 Task: Create an event  for the parent-teacher conference.
Action: Mouse moved to (62, 91)
Screenshot: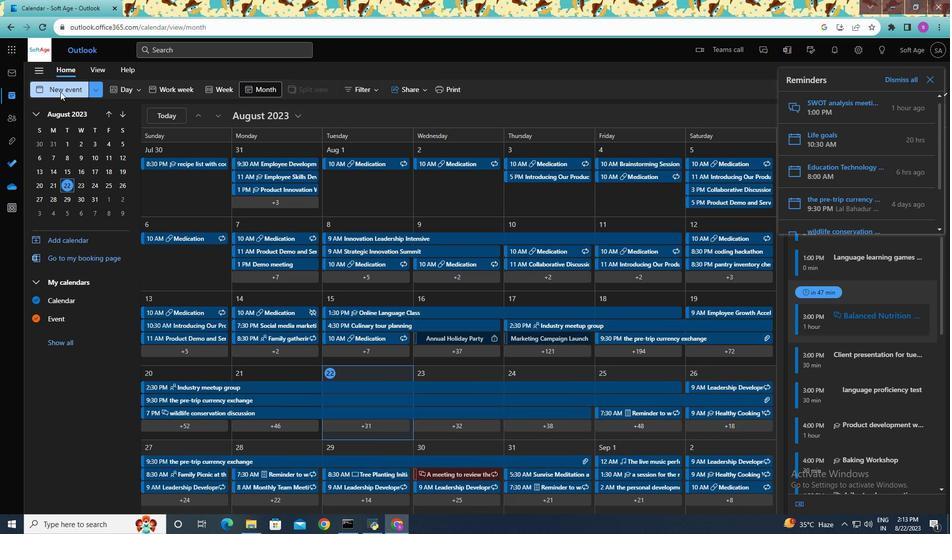 
Action: Mouse pressed left at (62, 91)
Screenshot: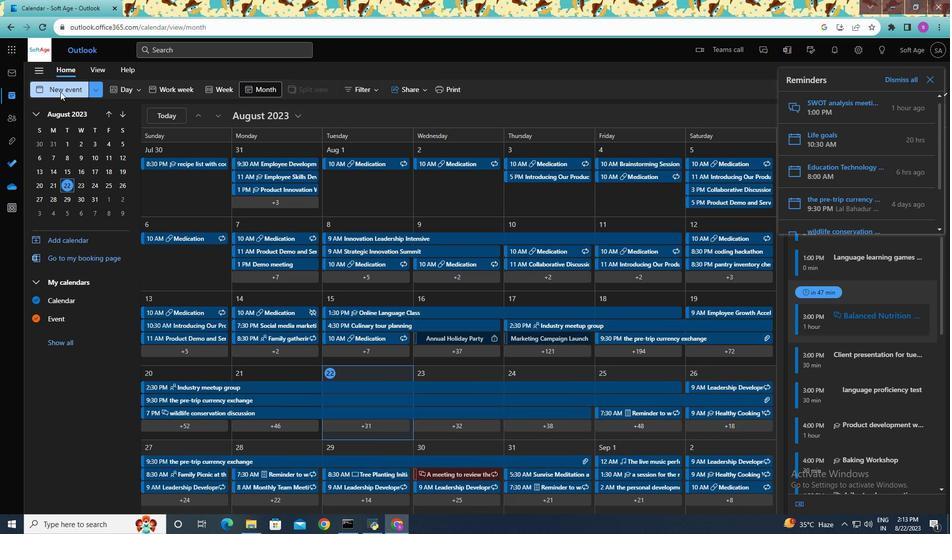 
Action: Mouse moved to (283, 156)
Screenshot: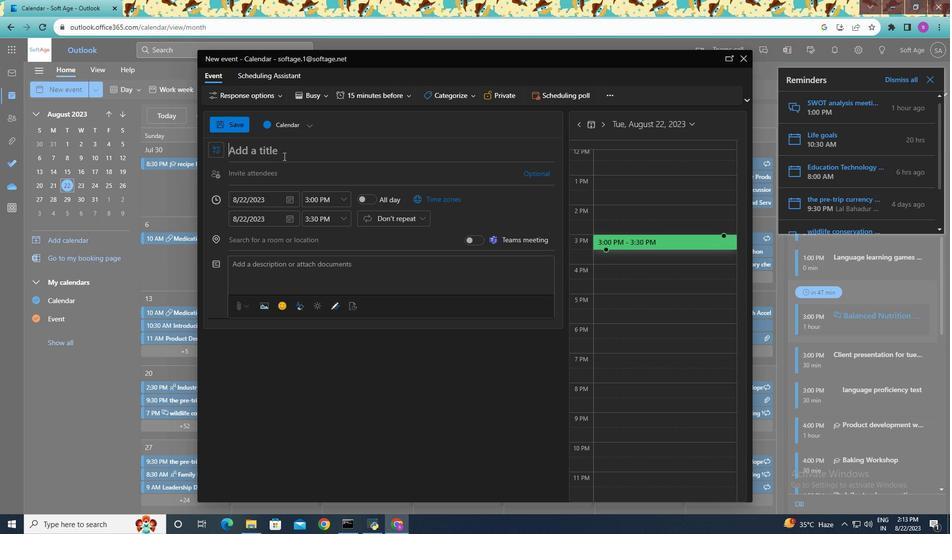 
Action: Mouse pressed left at (283, 156)
Screenshot: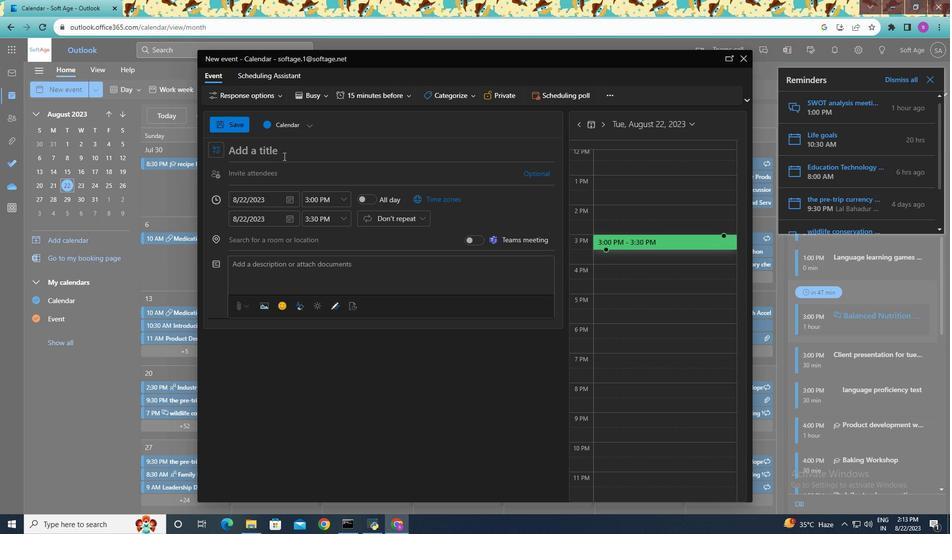 
Action: Mouse moved to (278, 159)
Screenshot: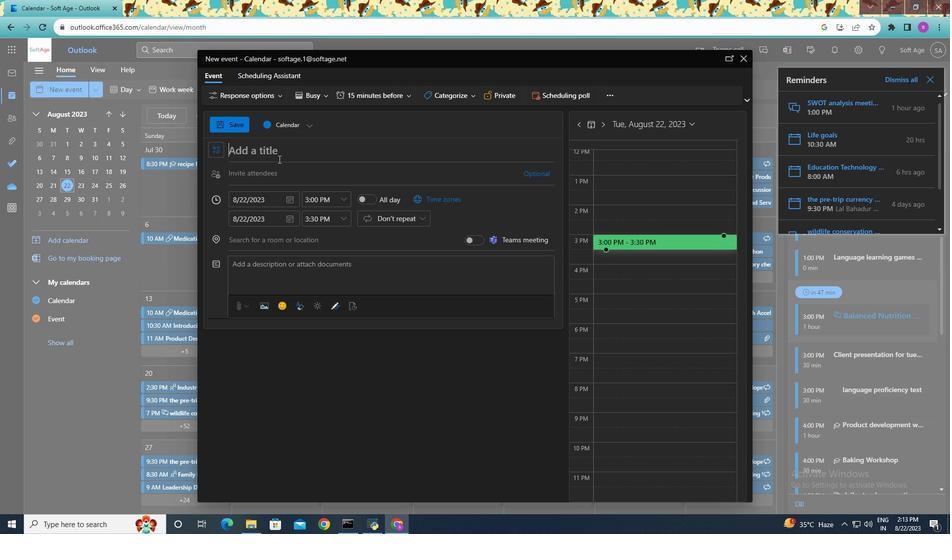 
Action: Key pressed <Key.shift>The<Key.space><Key.shift>parent-teacher<Key.space><Key.shift>Conference
Screenshot: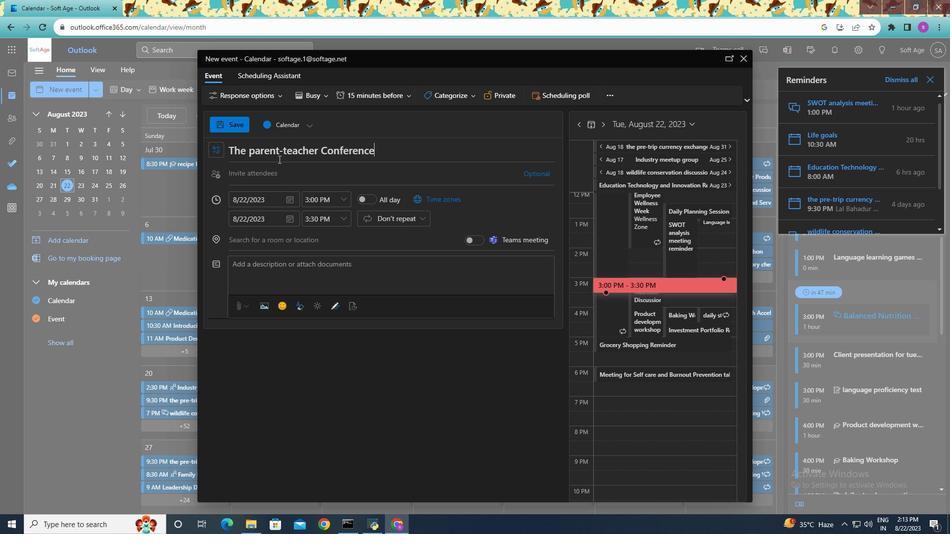 
Action: Mouse moved to (237, 173)
Screenshot: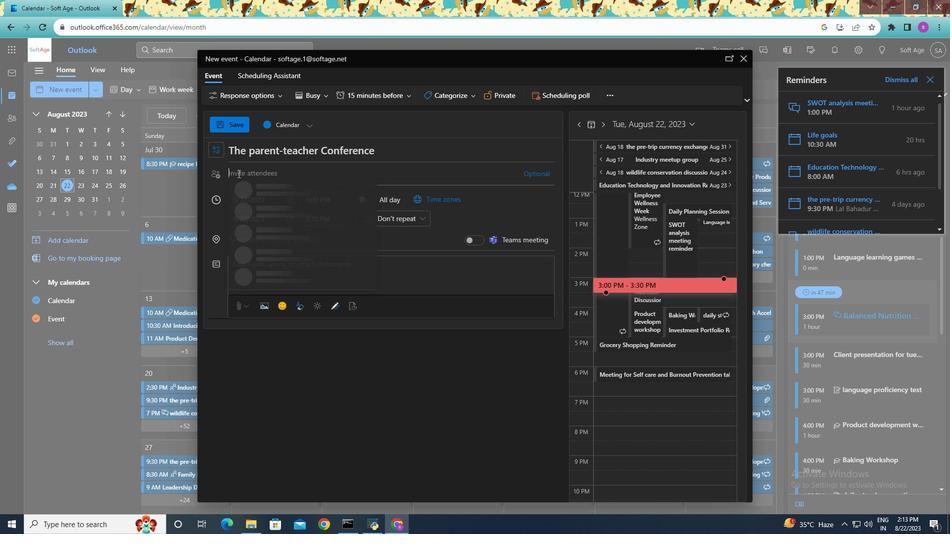 
Action: Mouse pressed left at (237, 173)
Screenshot: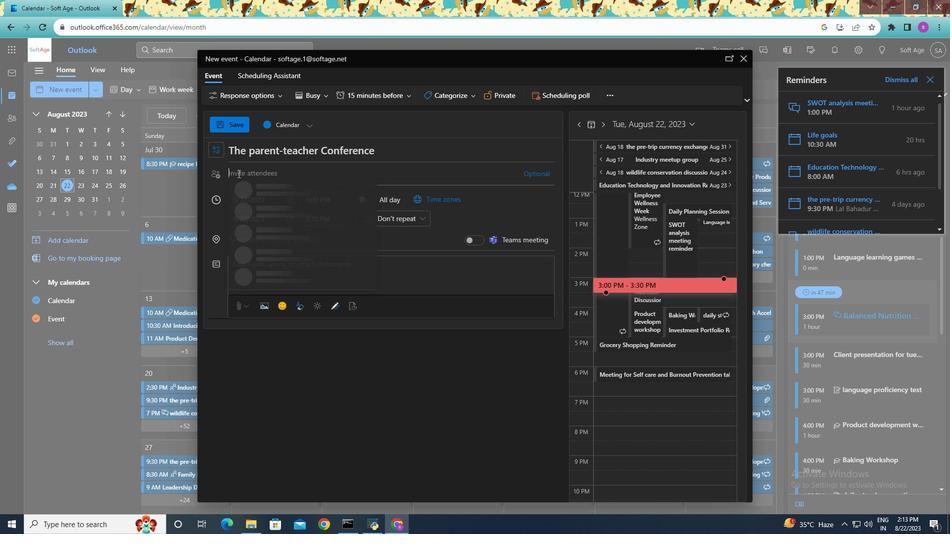 
Action: Mouse moved to (305, 220)
Screenshot: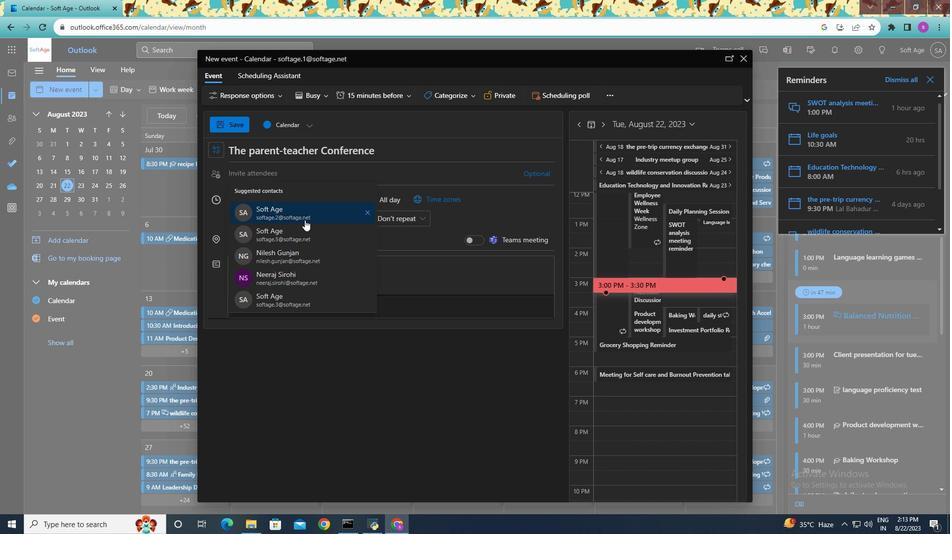 
Action: Mouse pressed left at (305, 220)
Screenshot: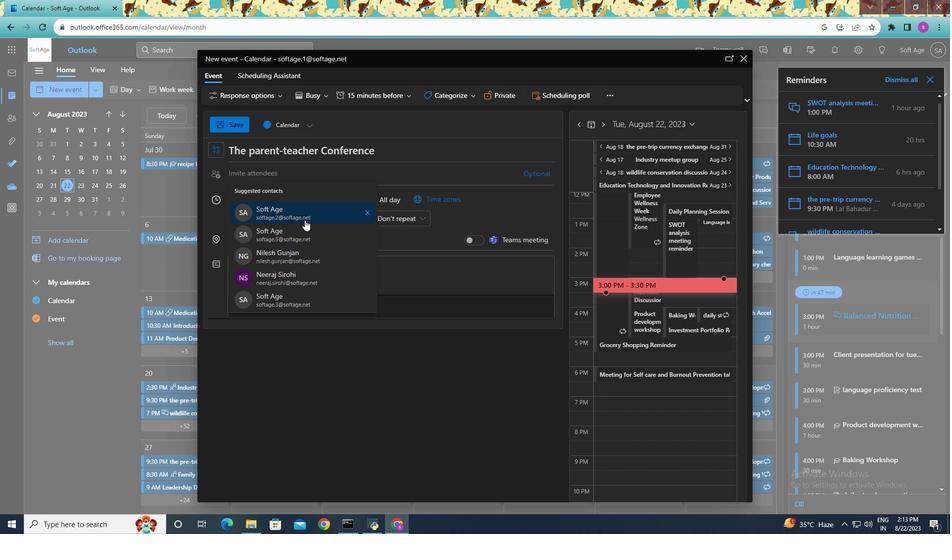 
Action: Mouse moved to (346, 258)
Screenshot: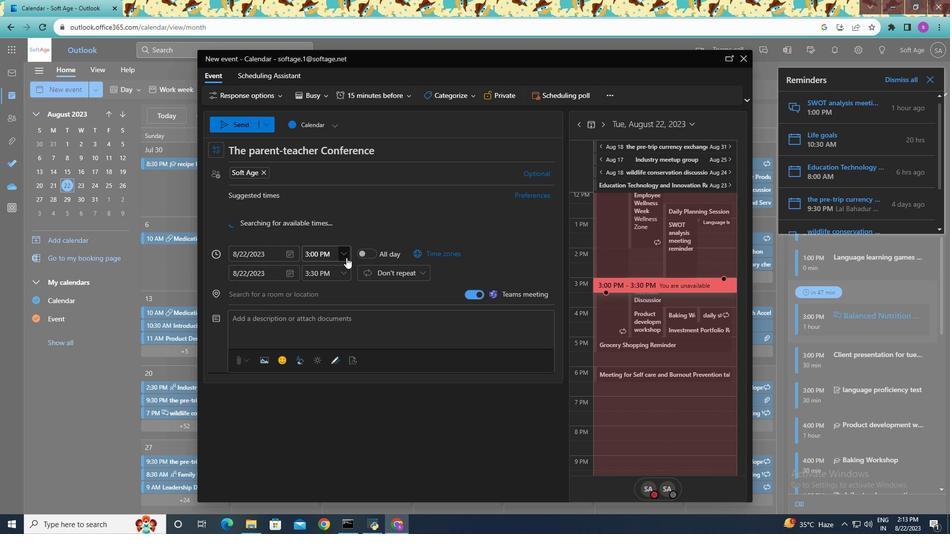 
Action: Mouse pressed left at (346, 258)
Screenshot: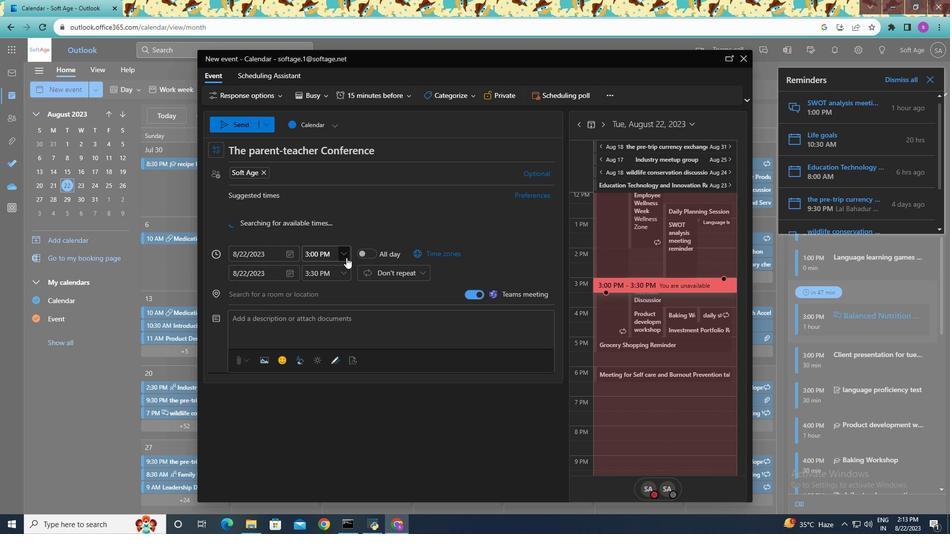 
Action: Mouse moved to (344, 297)
Screenshot: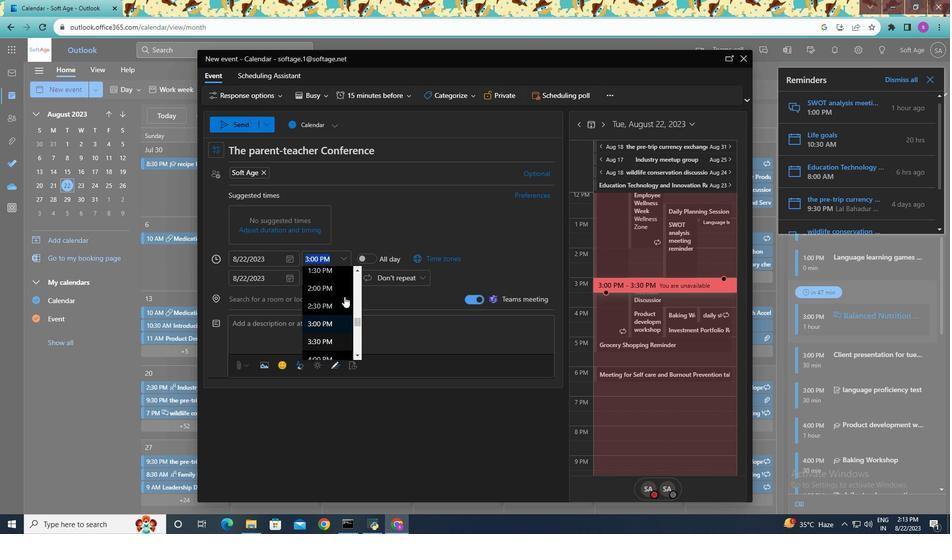 
Action: Mouse scrolled (344, 298) with delta (0, 0)
Screenshot: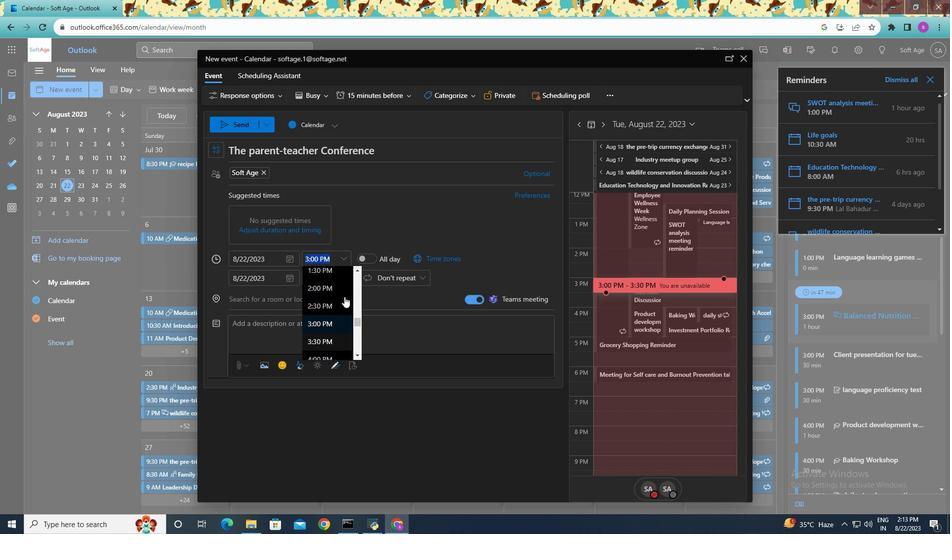 
Action: Mouse moved to (327, 283)
Screenshot: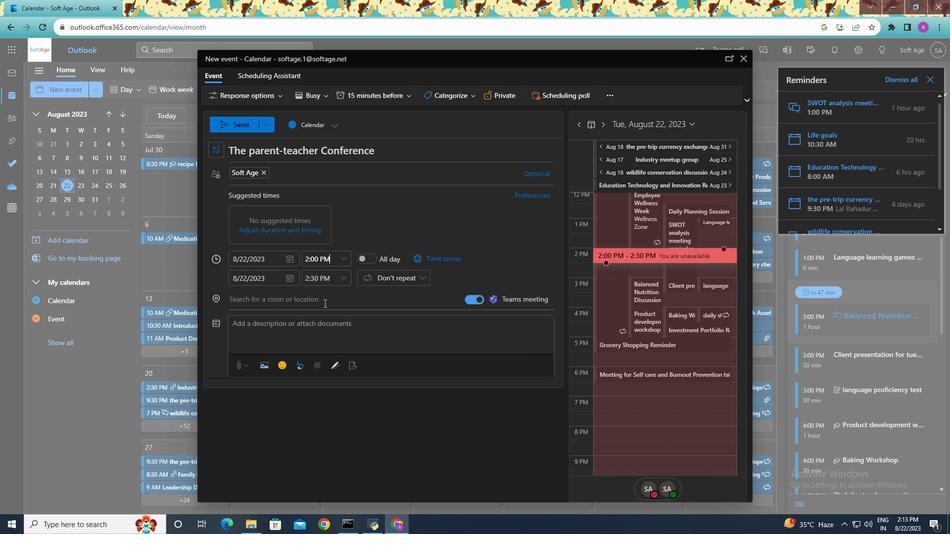 
Action: Mouse pressed left at (327, 283)
Screenshot: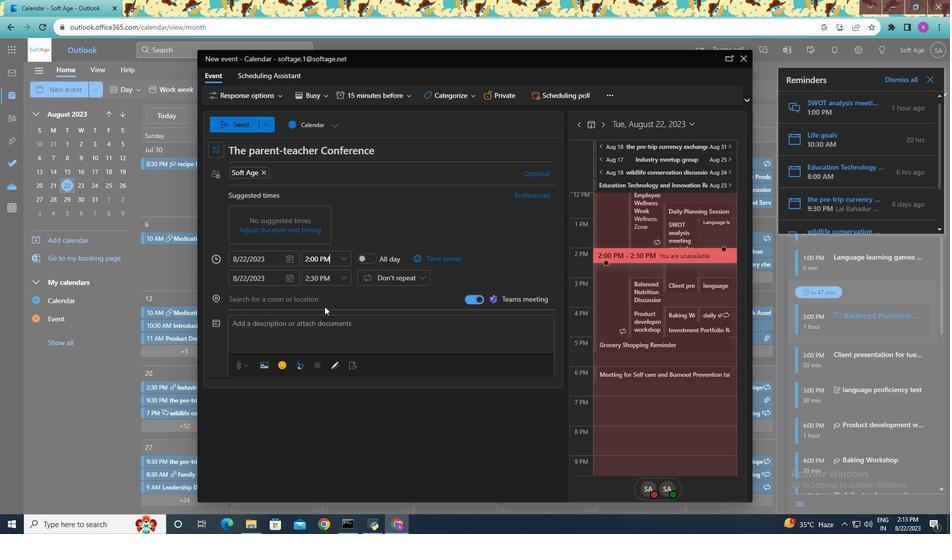 
Action: Mouse moved to (347, 277)
Screenshot: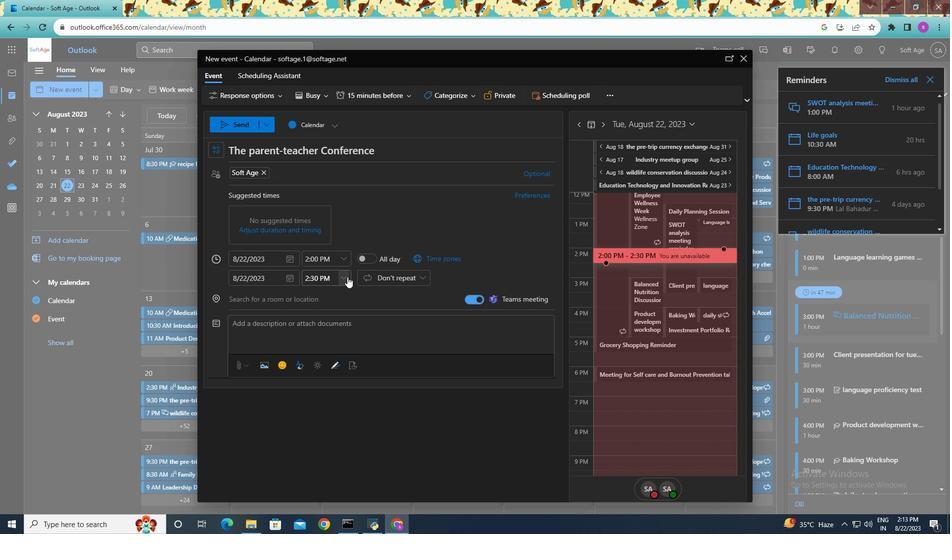 
Action: Mouse pressed left at (347, 277)
Screenshot: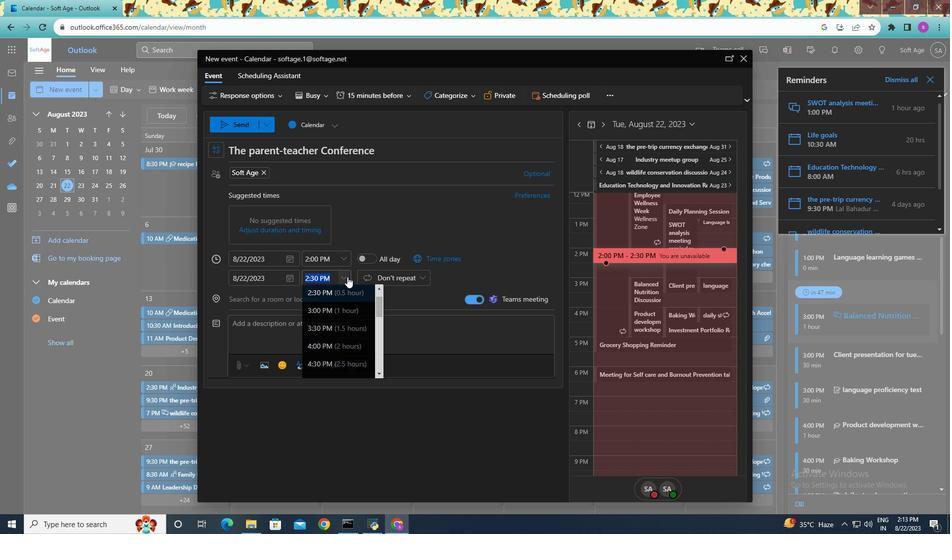 
Action: Mouse moved to (342, 304)
Screenshot: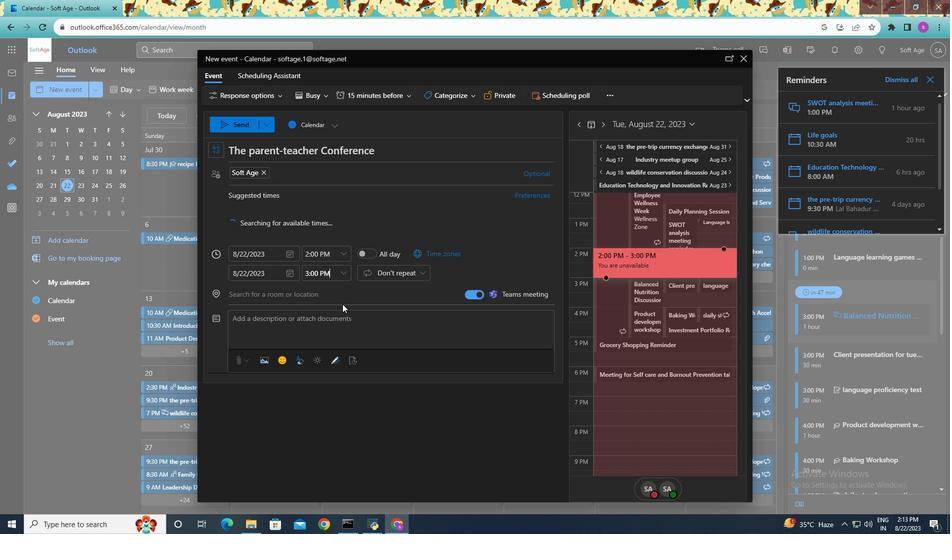 
Action: Mouse pressed left at (342, 304)
Screenshot: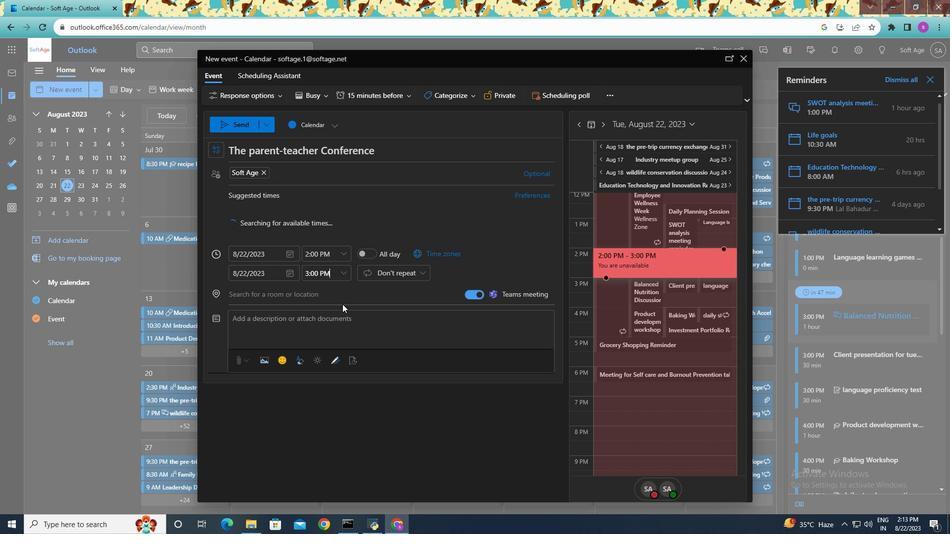 
Action: Mouse moved to (411, 96)
Screenshot: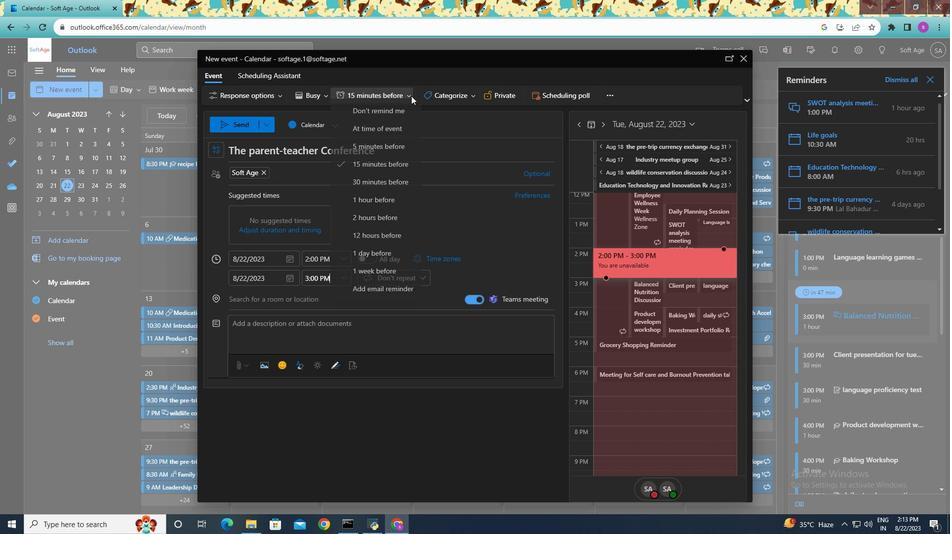 
Action: Mouse pressed left at (411, 96)
Screenshot: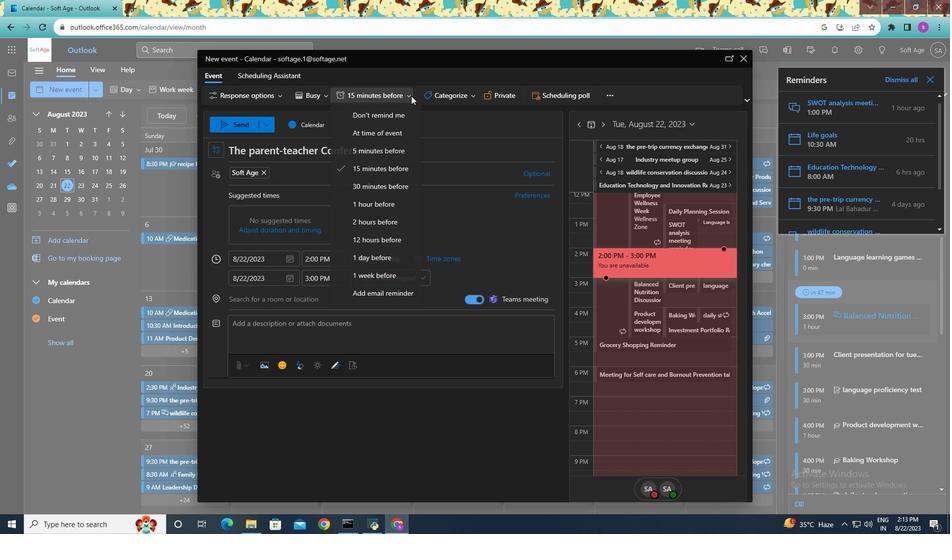 
Action: Mouse moved to (391, 208)
Screenshot: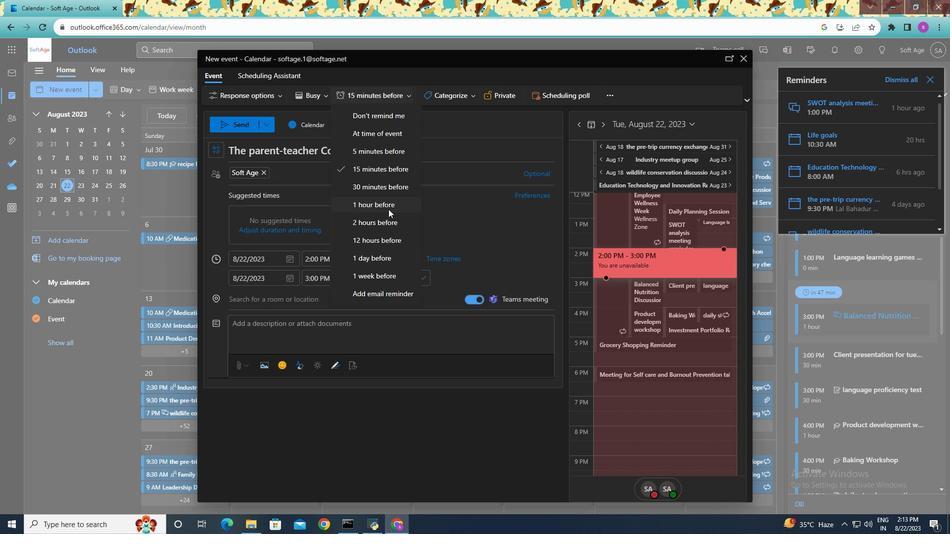 
Action: Mouse pressed left at (391, 208)
Screenshot: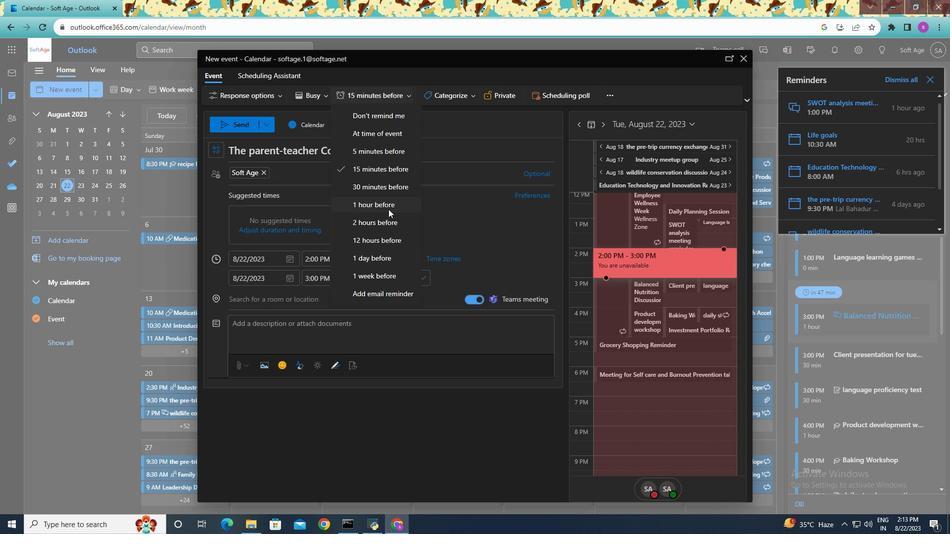 
Action: Mouse moved to (339, 298)
Screenshot: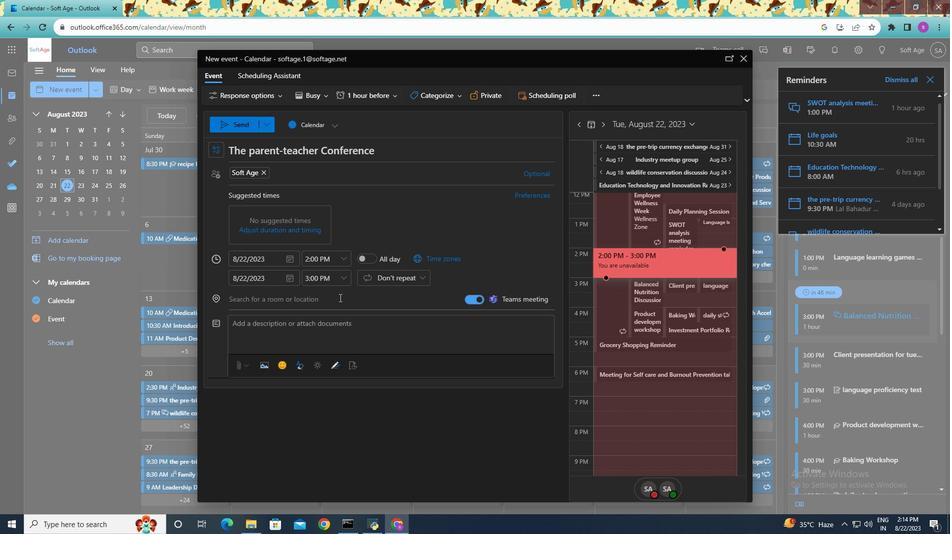 
Action: Mouse pressed left at (339, 298)
Screenshot: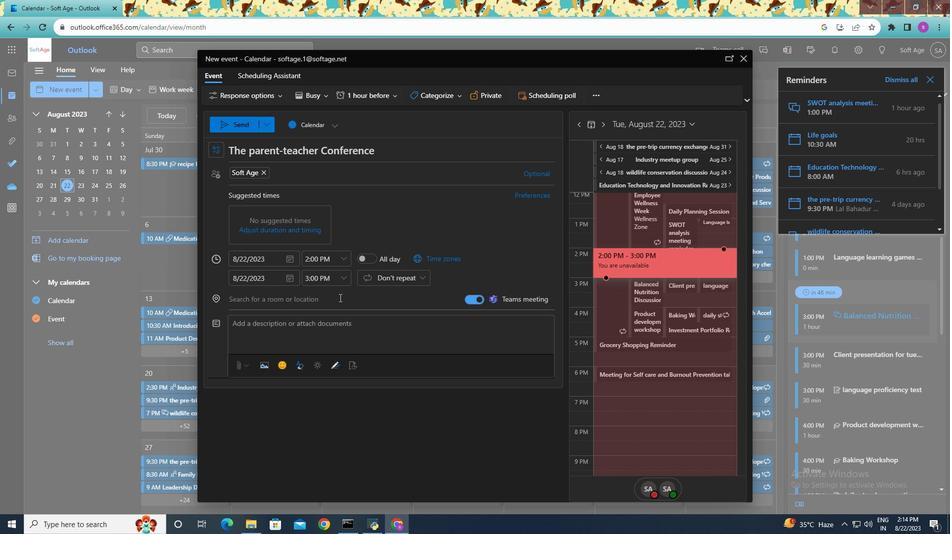 
Action: Mouse moved to (325, 393)
Screenshot: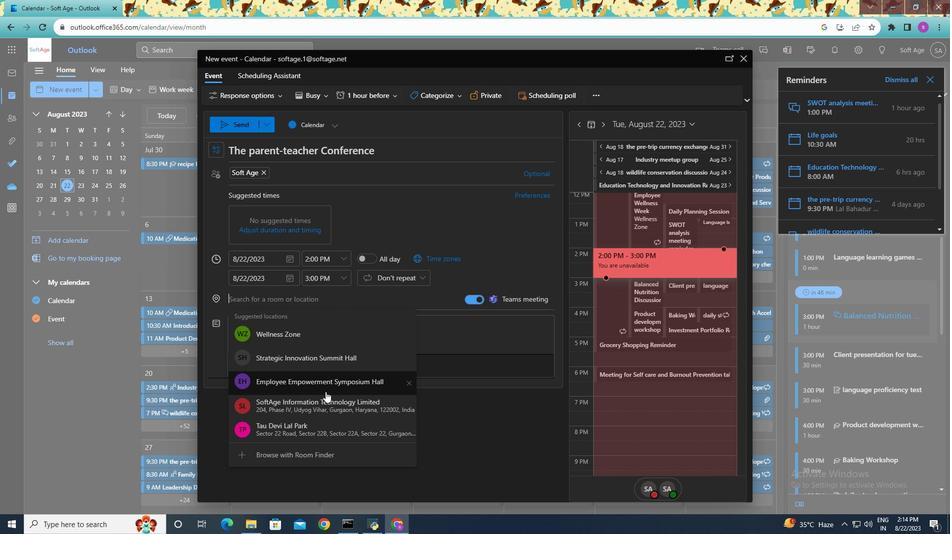 
Action: Mouse scrolled (325, 392) with delta (0, 0)
Screenshot: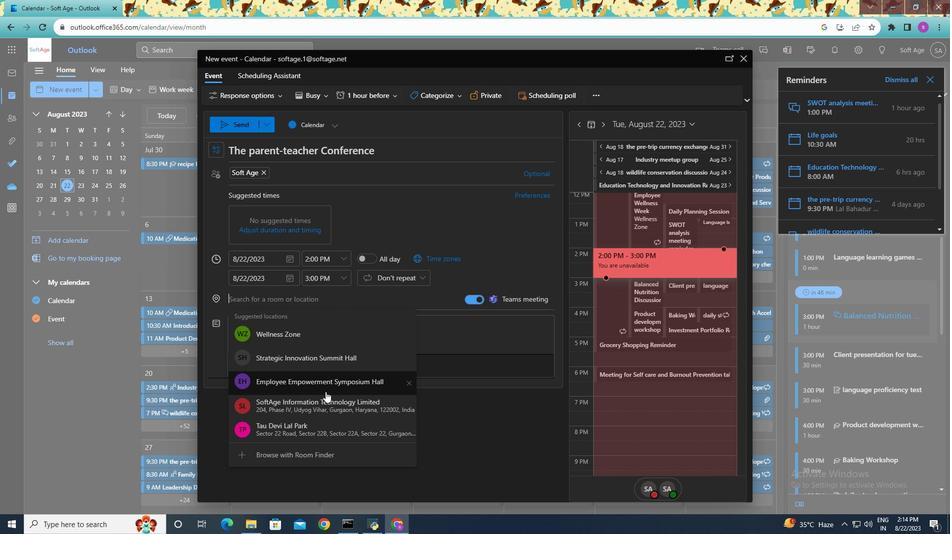 
Action: Mouse moved to (324, 429)
Screenshot: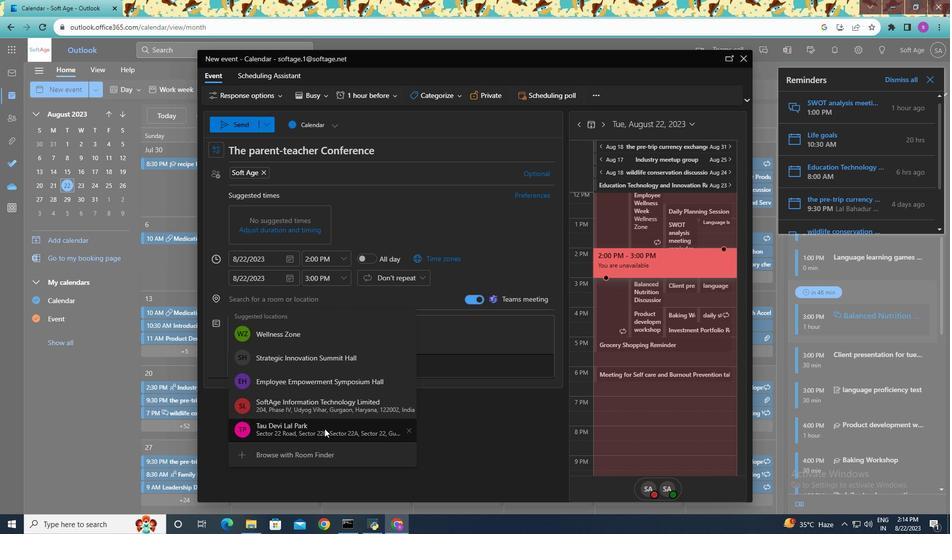 
Action: Mouse pressed left at (324, 429)
Screenshot: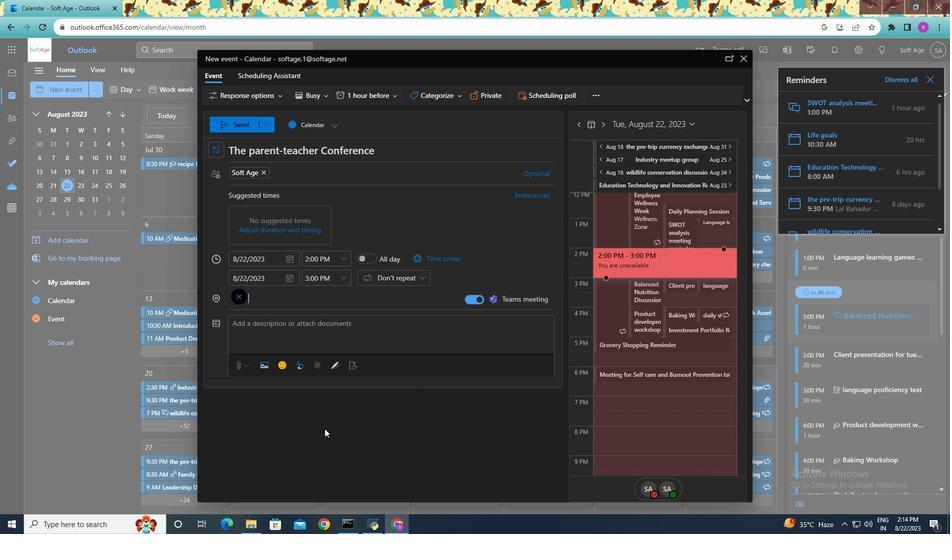 
Action: Mouse moved to (230, 120)
Screenshot: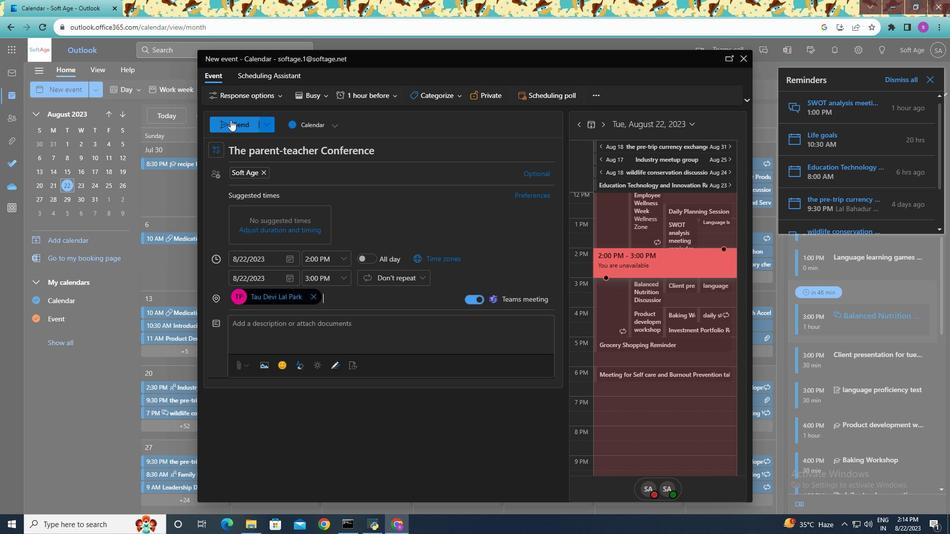 
Action: Mouse pressed left at (230, 120)
Screenshot: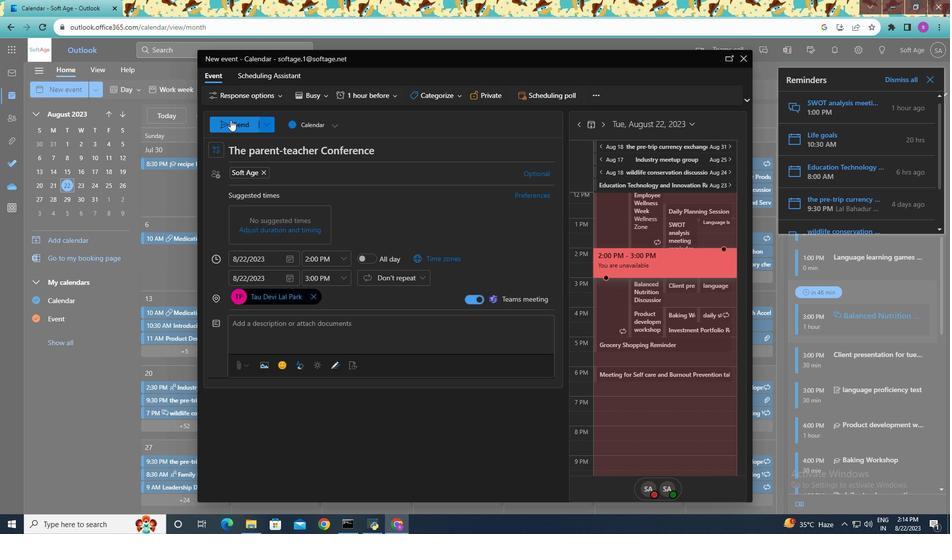 
Action: Mouse moved to (320, 152)
Screenshot: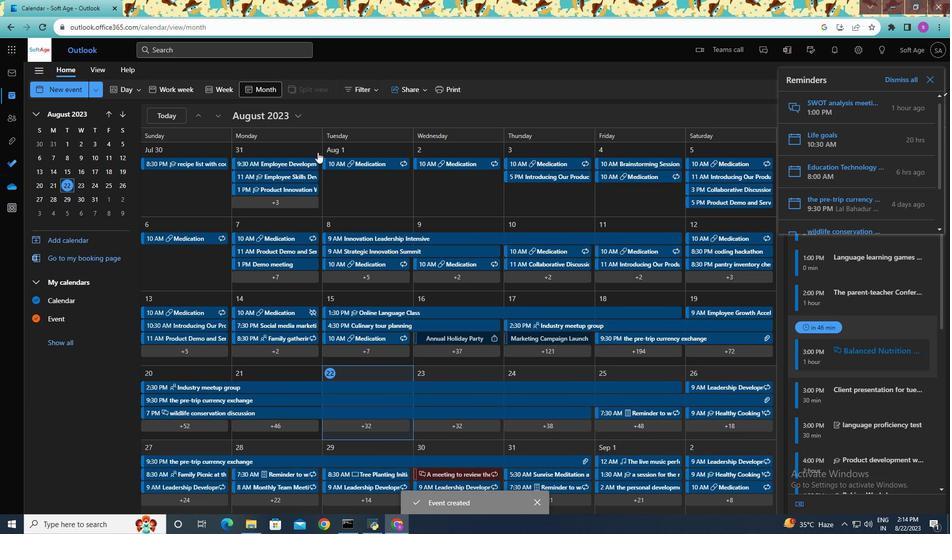 
